 Task: Look for developers that are trending today.
Action: Mouse moved to (634, 212)
Screenshot: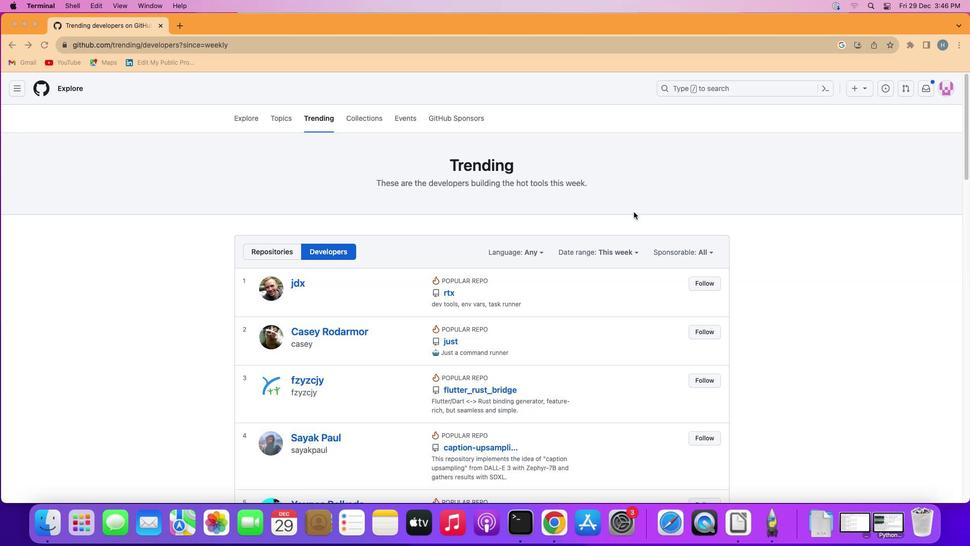 
Action: Mouse pressed left at (634, 212)
Screenshot: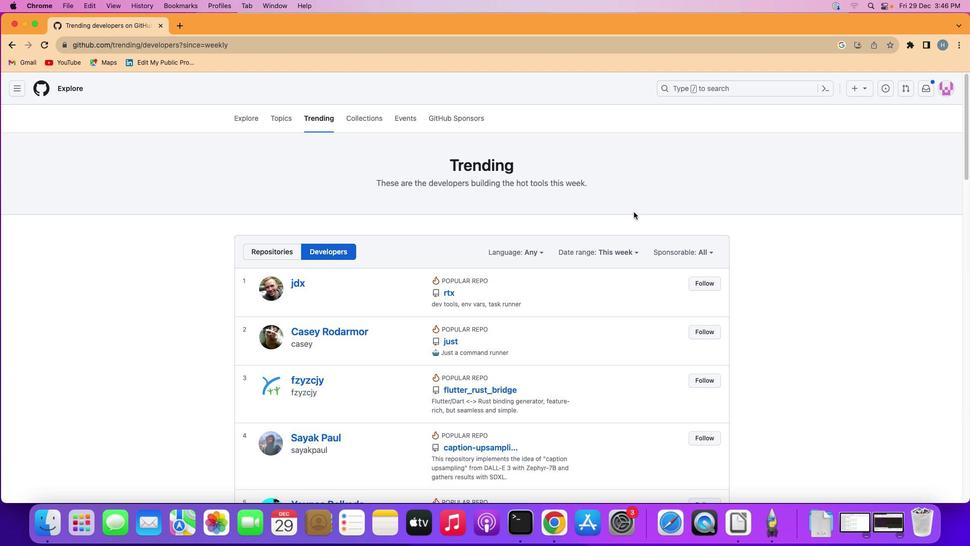 
Action: Mouse moved to (636, 251)
Screenshot: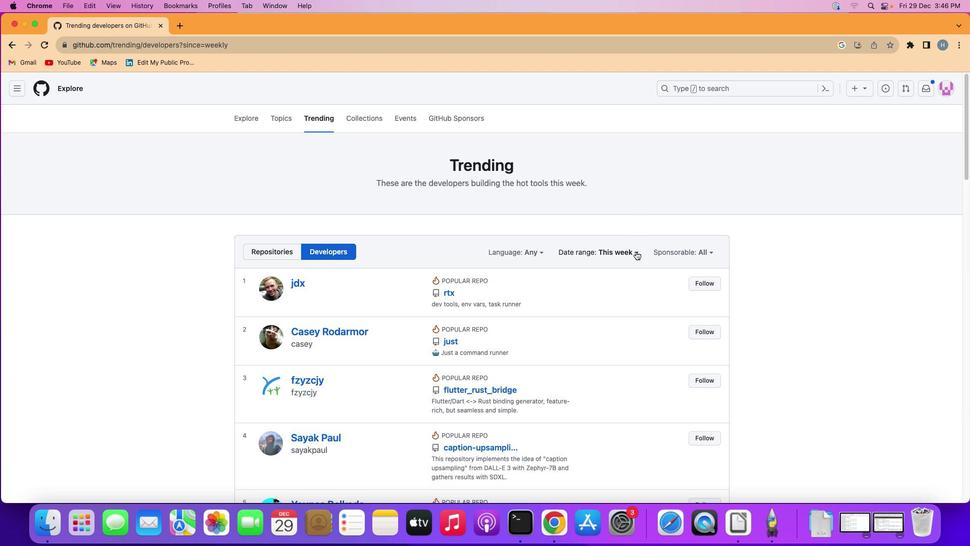 
Action: Mouse pressed left at (636, 251)
Screenshot: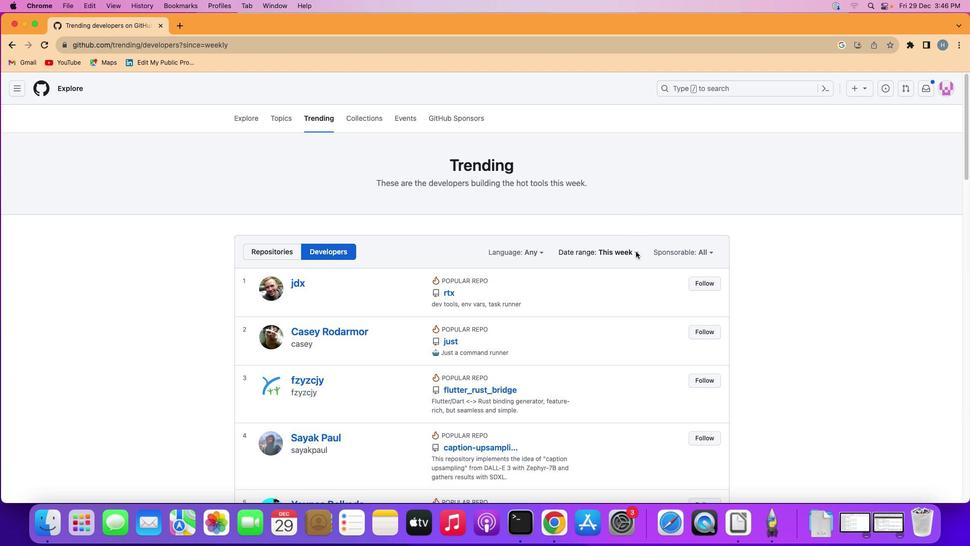 
Action: Mouse moved to (599, 281)
Screenshot: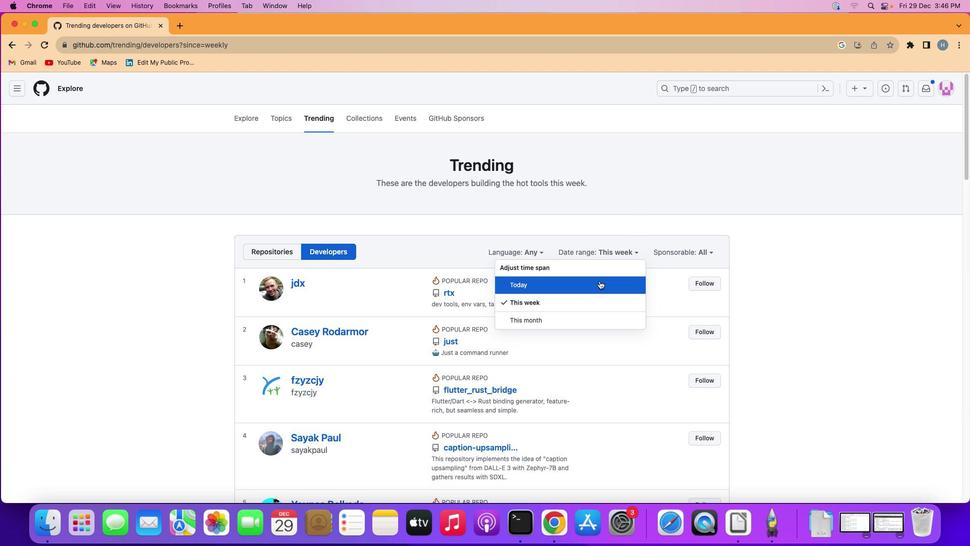 
Action: Mouse pressed left at (599, 281)
Screenshot: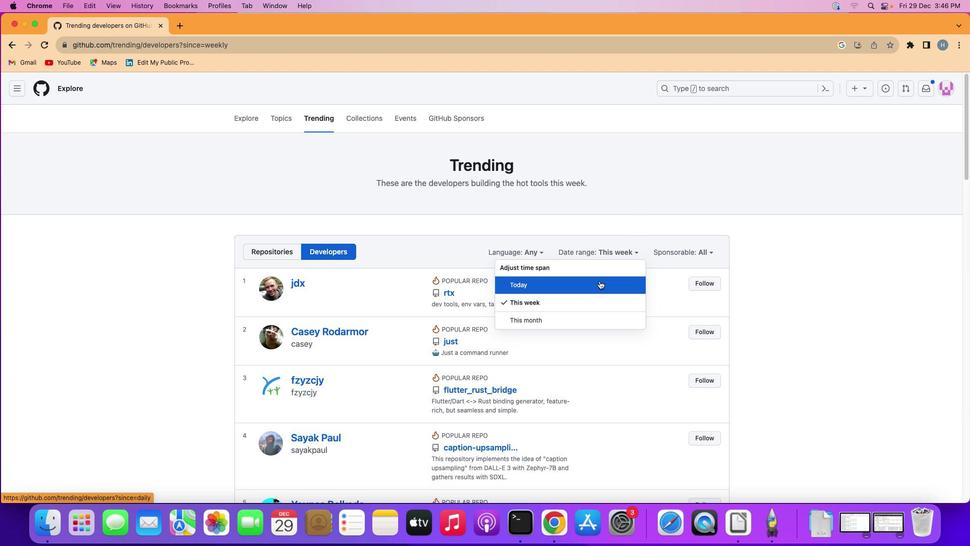 
Action: Mouse moved to (654, 172)
Screenshot: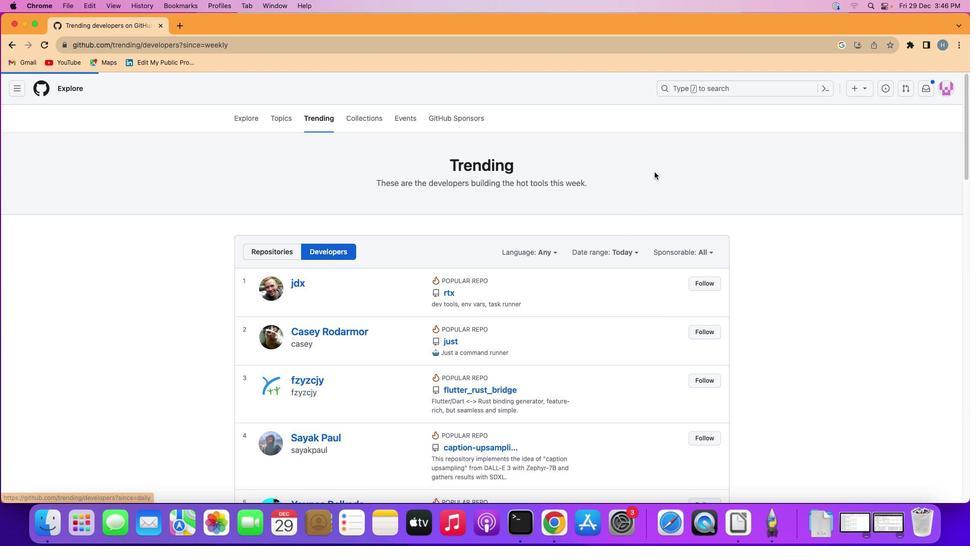 
